 Task: Configure the Web-to-Case settings.
Action: Mouse moved to (980, 66)
Screenshot: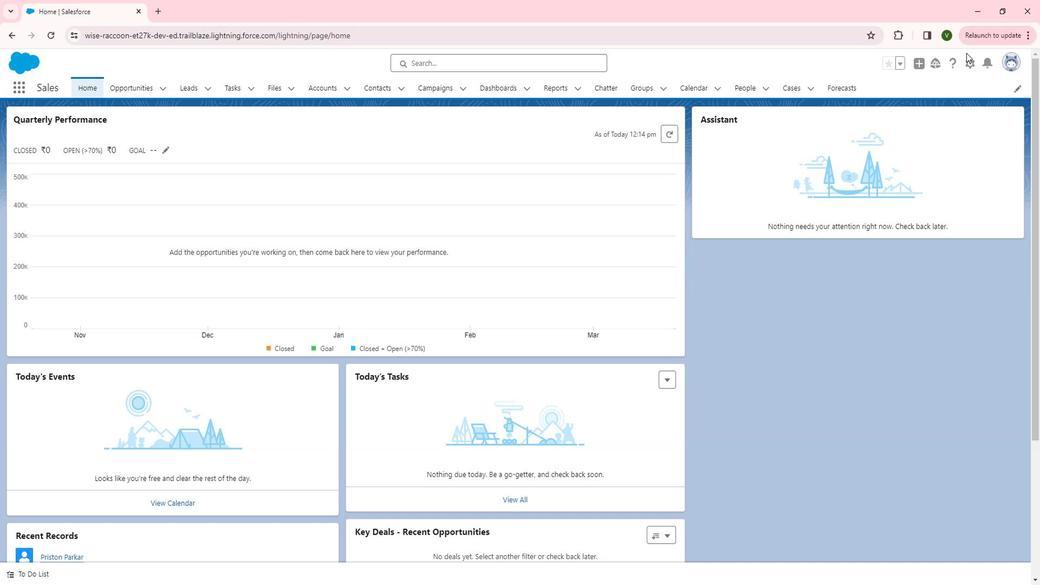 
Action: Mouse pressed left at (980, 66)
Screenshot: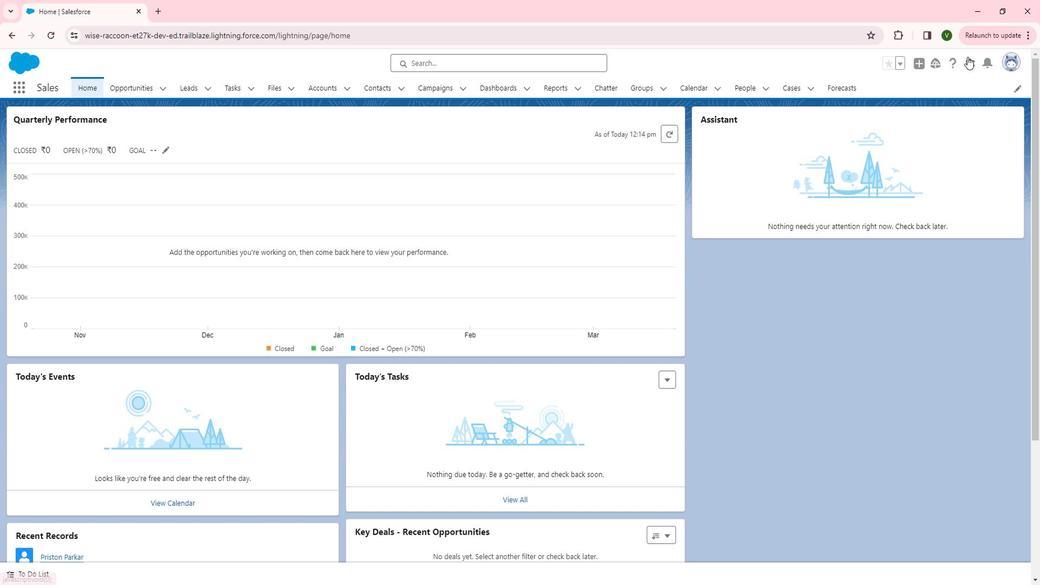 
Action: Mouse moved to (939, 150)
Screenshot: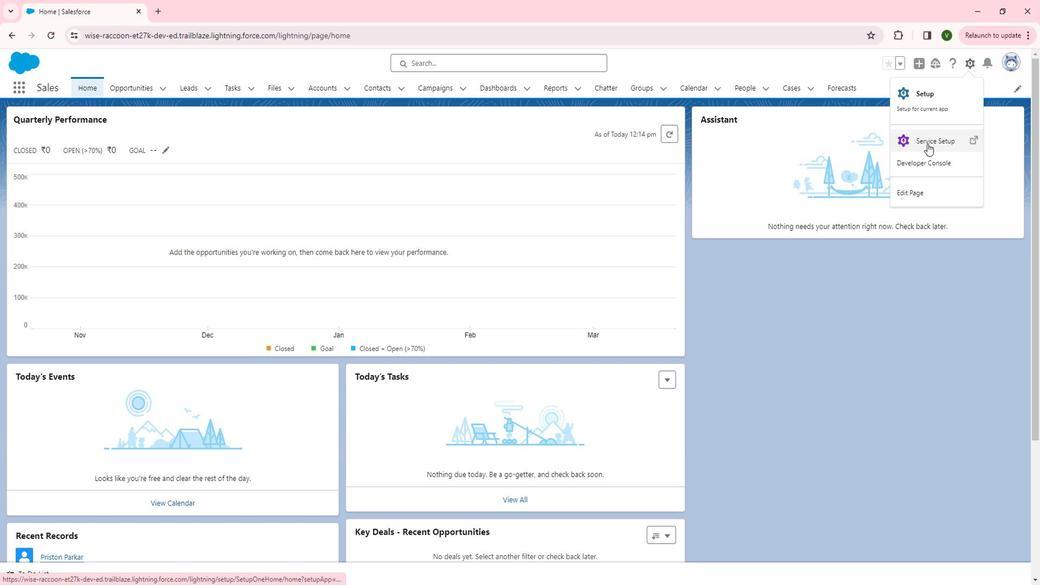 
Action: Mouse pressed left at (939, 150)
Screenshot: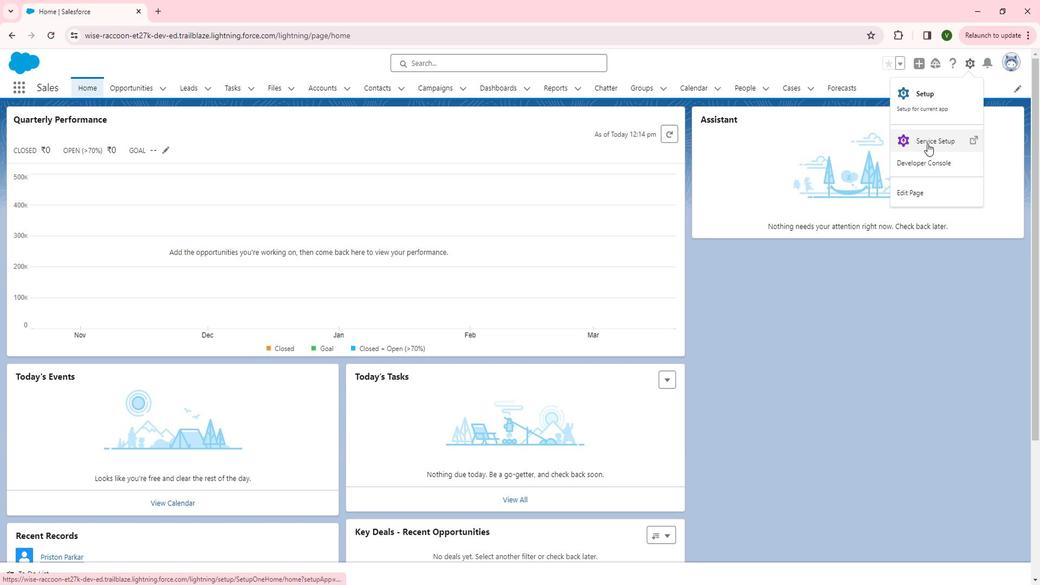 
Action: Mouse moved to (17, 242)
Screenshot: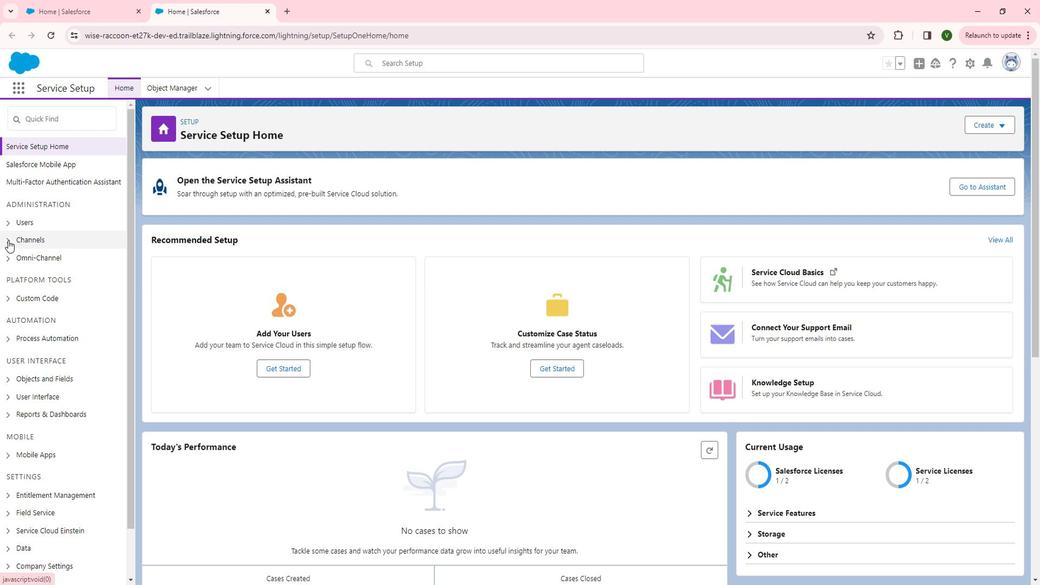 
Action: Mouse pressed left at (17, 242)
Screenshot: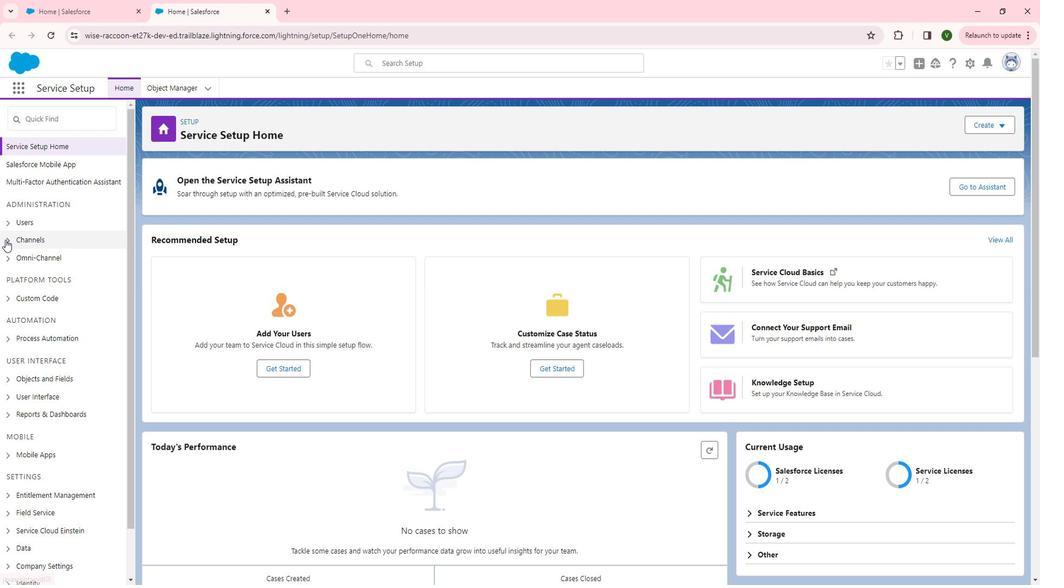 
Action: Mouse moved to (42, 363)
Screenshot: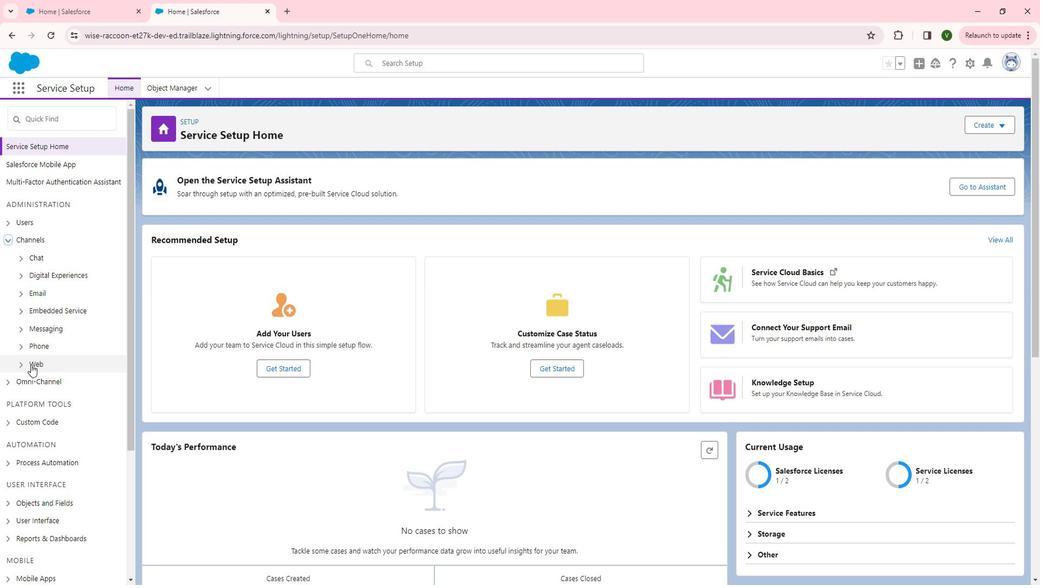 
Action: Mouse pressed left at (42, 363)
Screenshot: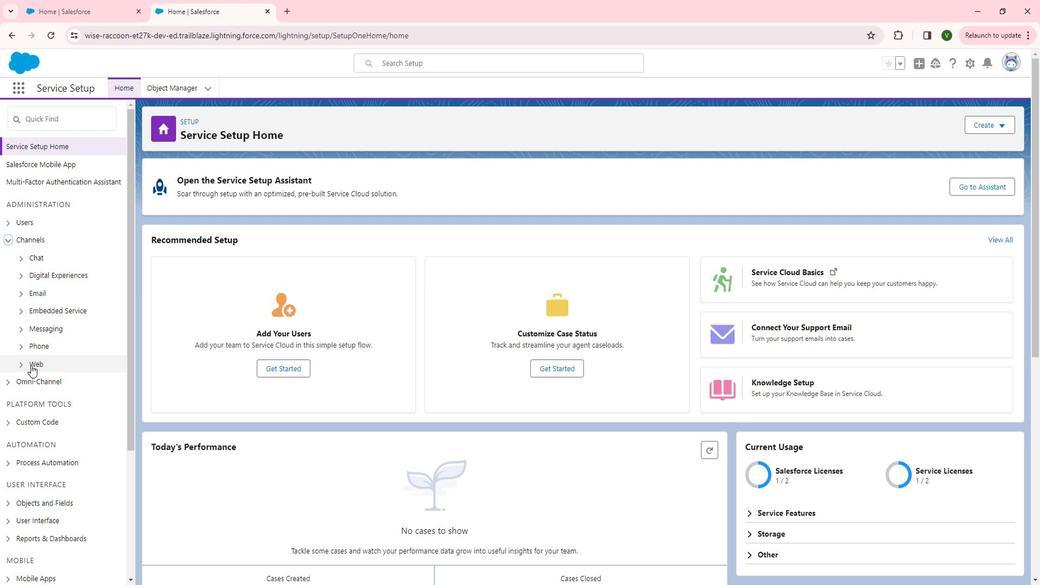 
Action: Mouse moved to (66, 376)
Screenshot: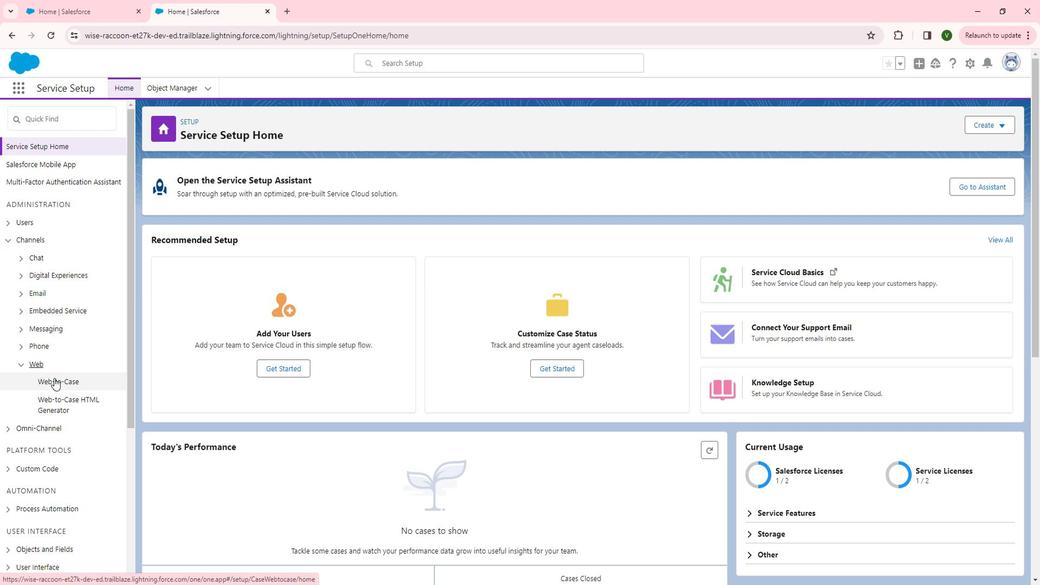 
Action: Mouse pressed left at (66, 376)
Screenshot: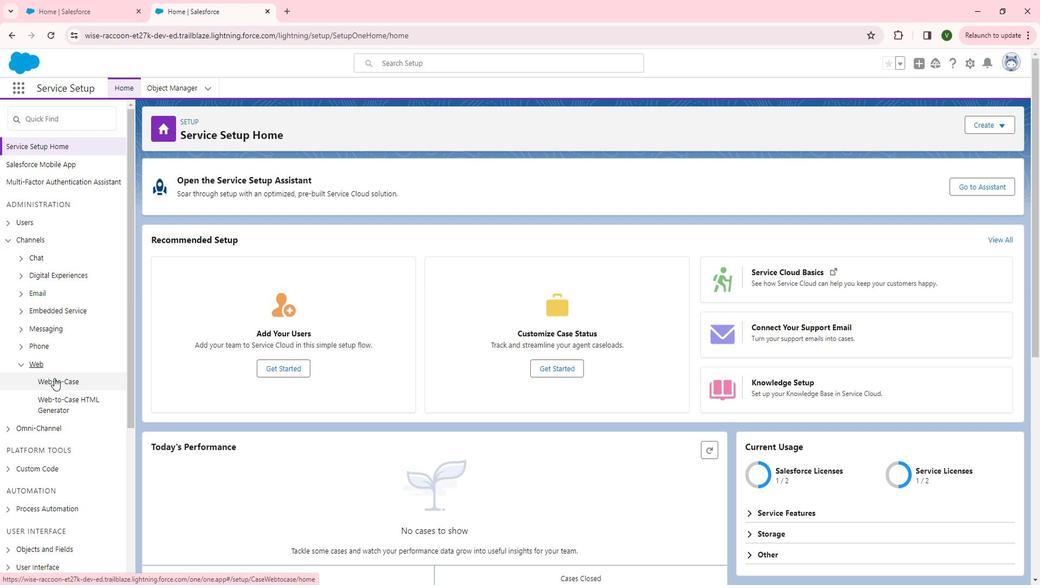 
Action: Mouse moved to (357, 288)
Screenshot: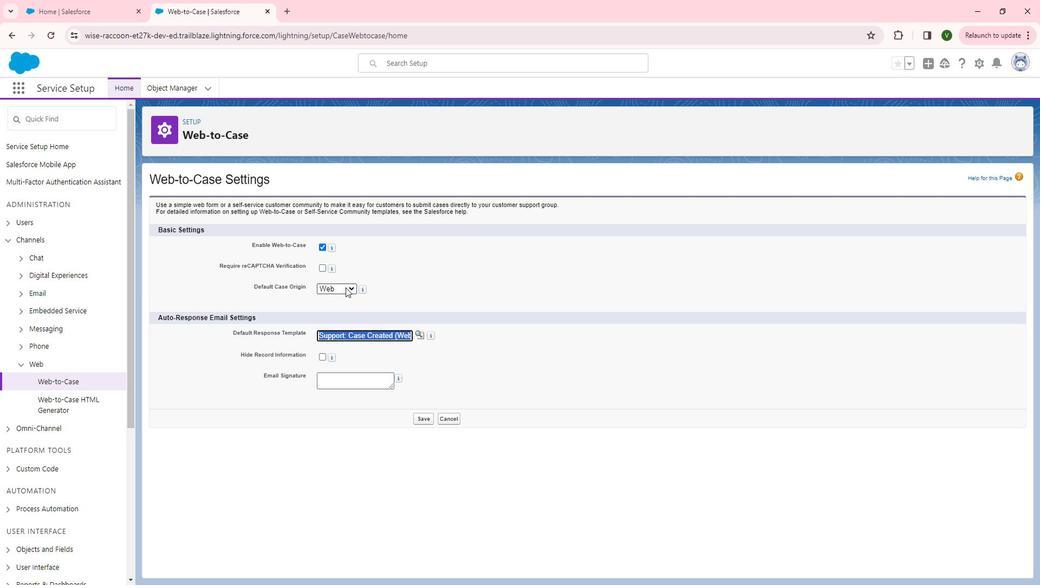
Action: Mouse pressed left at (357, 288)
Screenshot: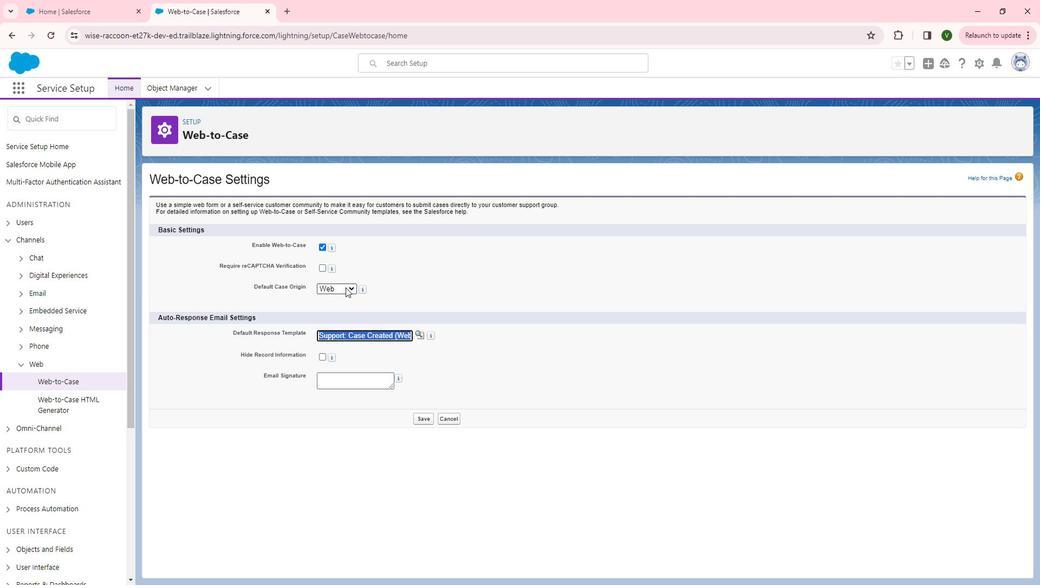 
Action: Mouse pressed left at (357, 288)
Screenshot: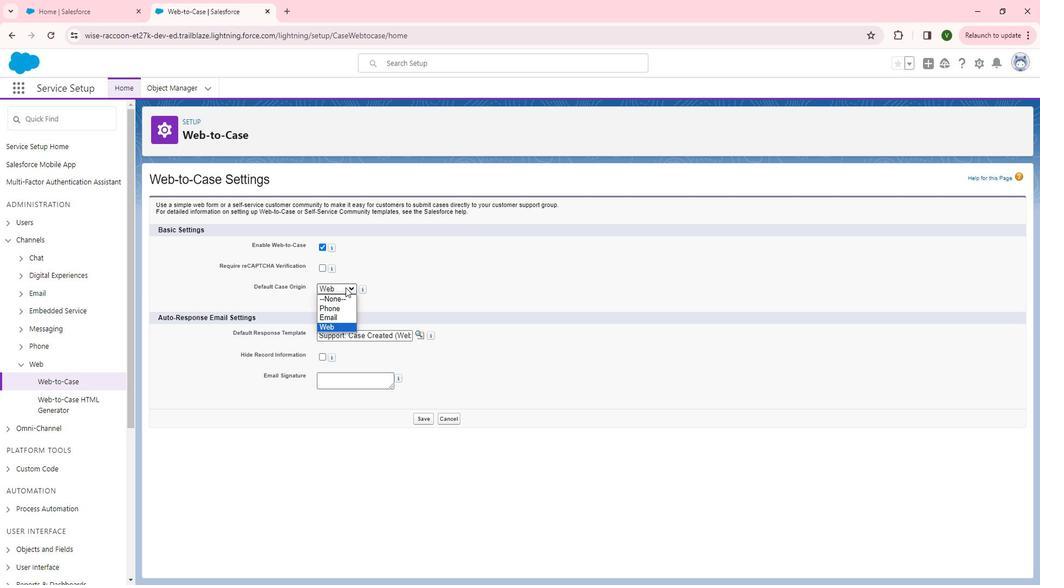 
Action: Mouse moved to (433, 417)
Screenshot: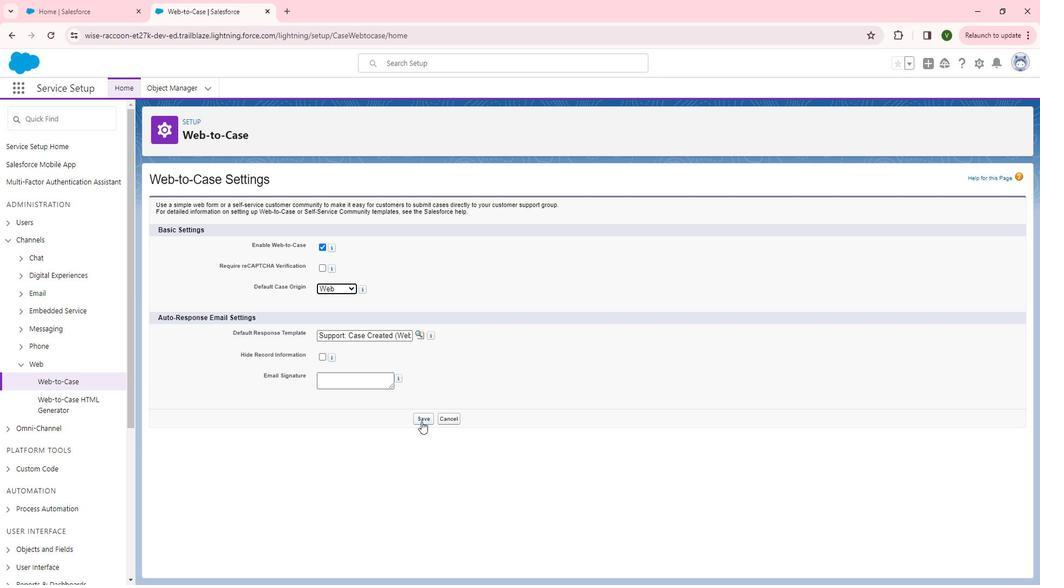 
Action: Mouse pressed left at (433, 417)
Screenshot: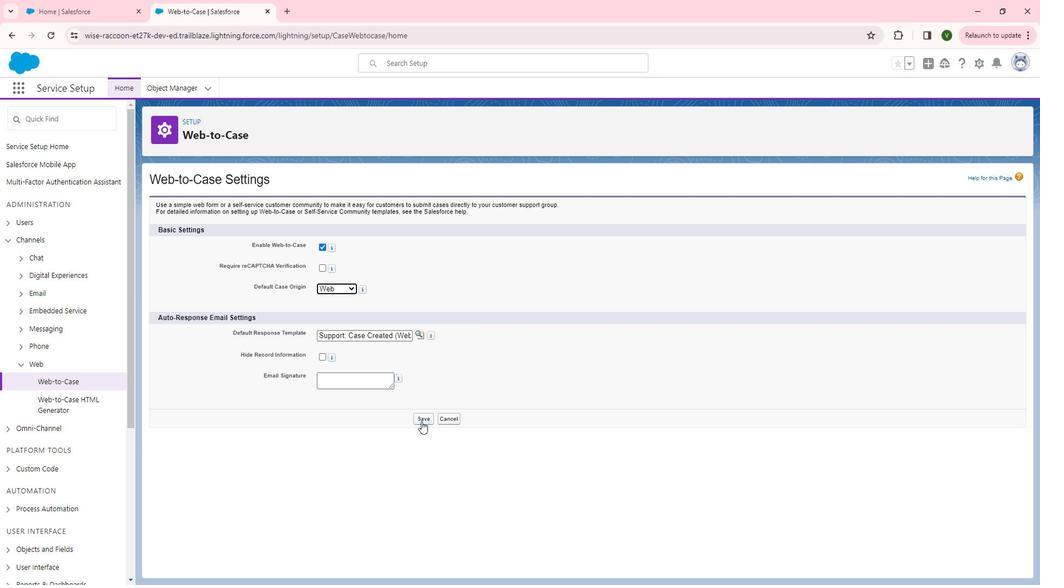 
Action: Mouse moved to (488, 310)
Screenshot: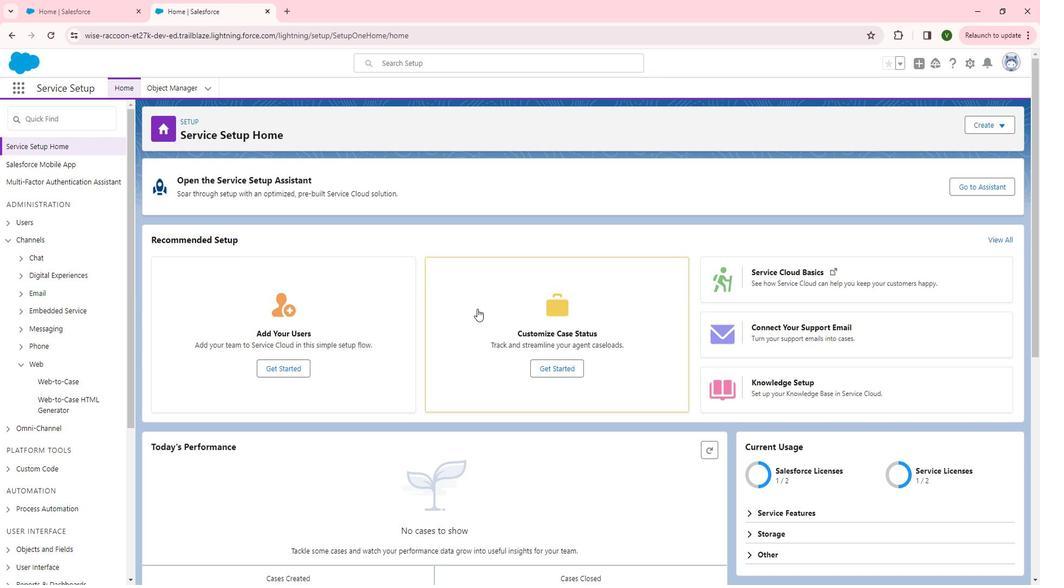 
